 Task: Create receipt attachment object for receipt data.
Action: Mouse moved to (730, 57)
Screenshot: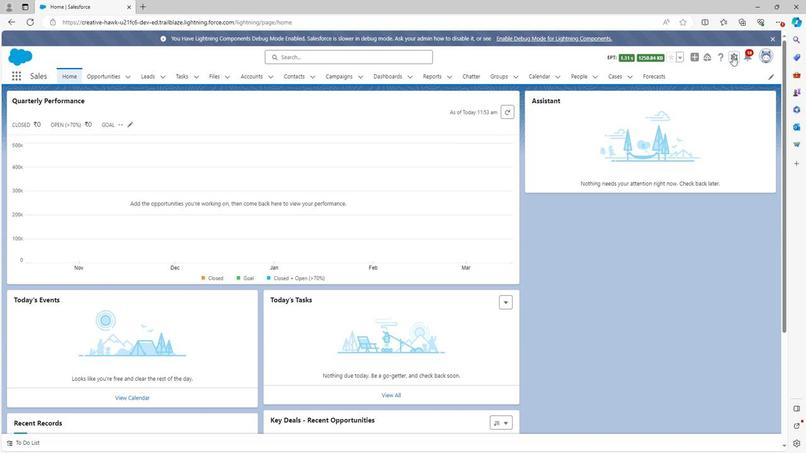 
Action: Mouse pressed left at (730, 57)
Screenshot: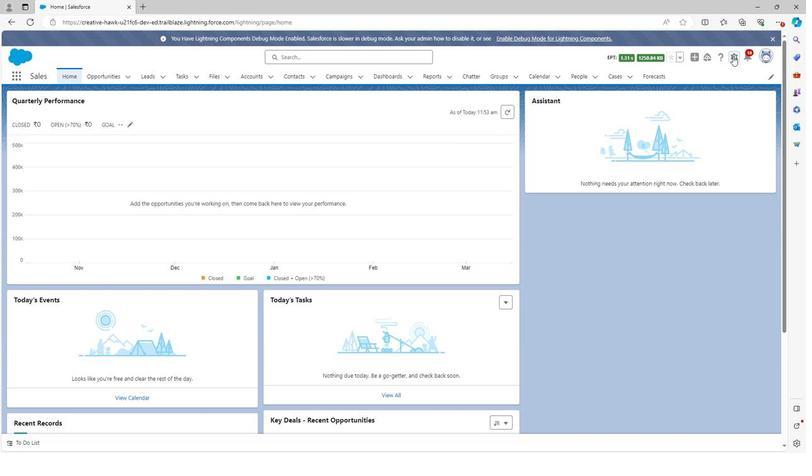 
Action: Mouse moved to (698, 81)
Screenshot: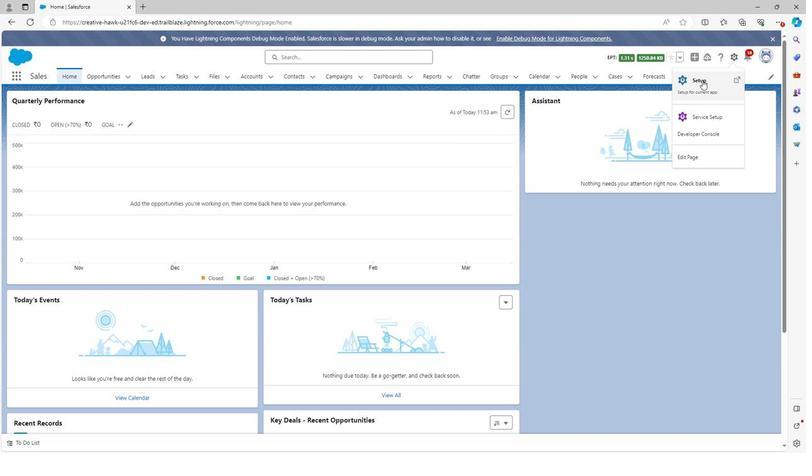 
Action: Mouse pressed left at (698, 81)
Screenshot: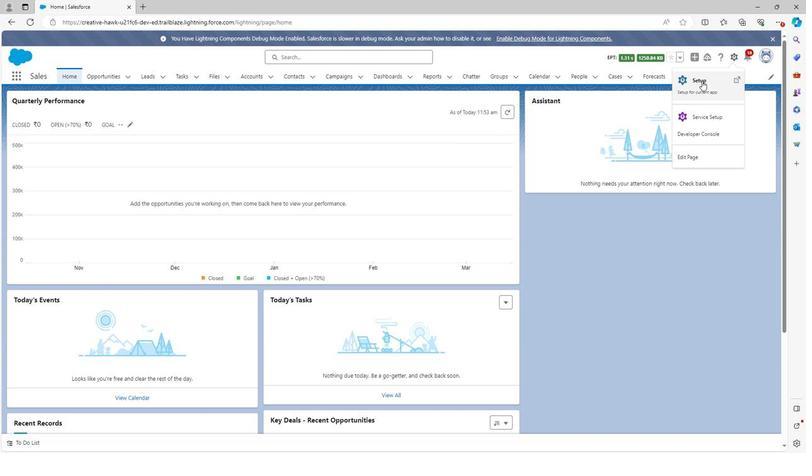 
Action: Mouse moved to (108, 76)
Screenshot: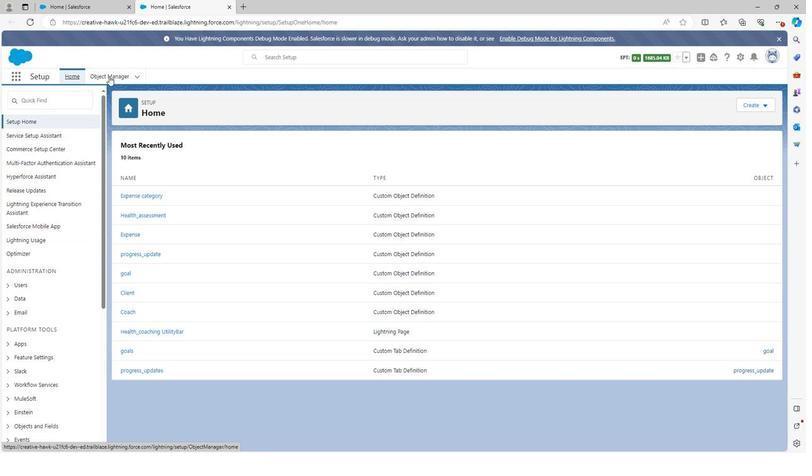 
Action: Mouse pressed left at (108, 76)
Screenshot: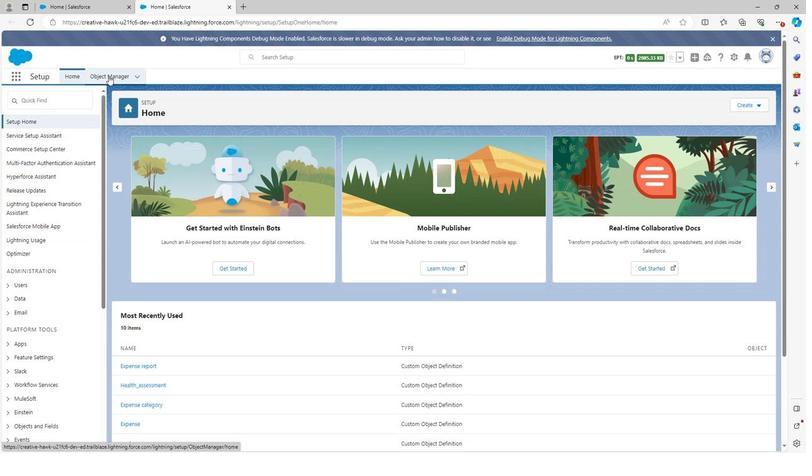 
Action: Mouse moved to (745, 103)
Screenshot: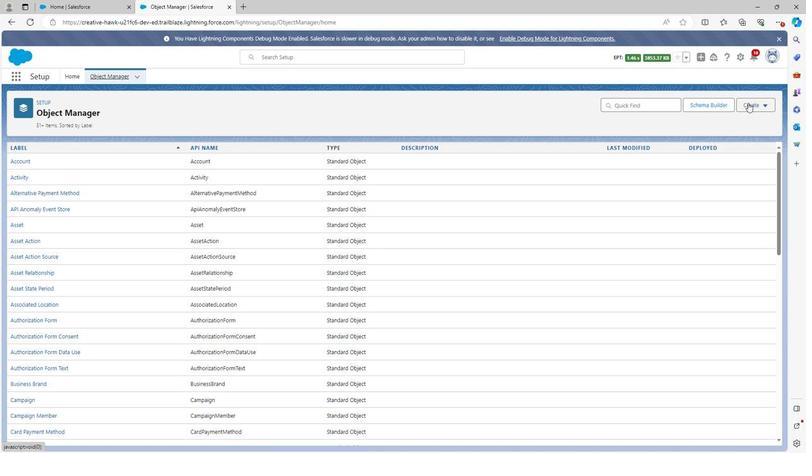 
Action: Mouse pressed left at (745, 103)
Screenshot: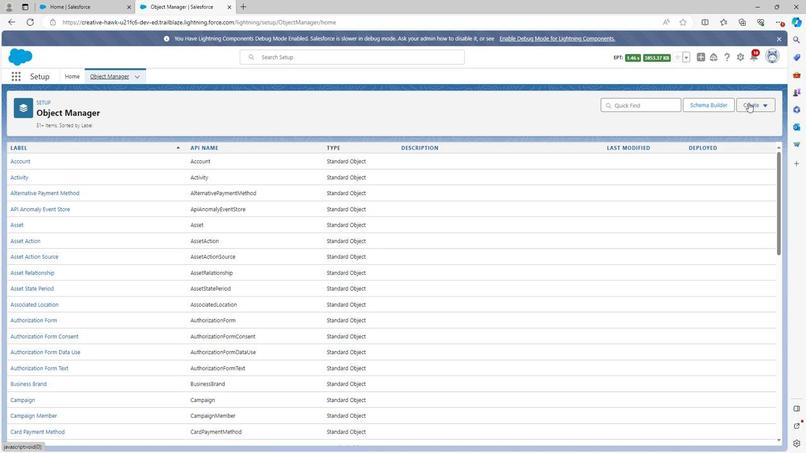 
Action: Mouse moved to (709, 127)
Screenshot: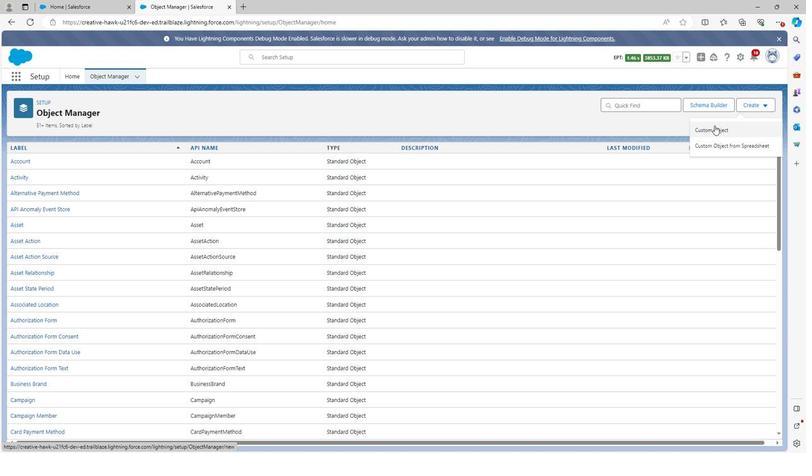 
Action: Mouse pressed left at (709, 127)
Screenshot: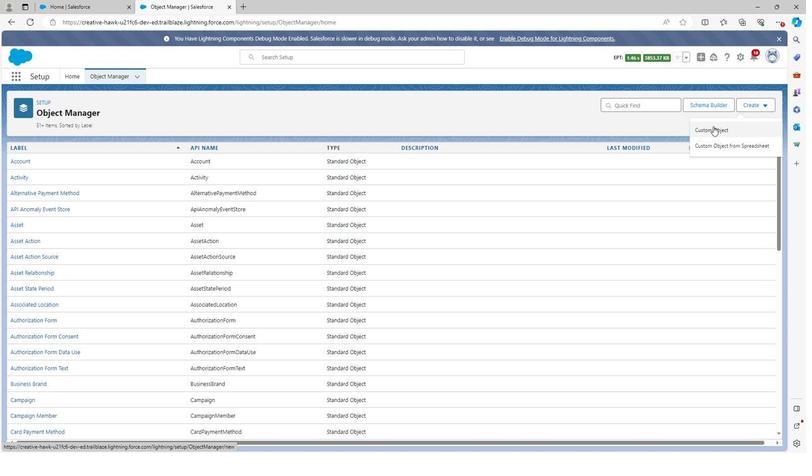 
Action: Mouse moved to (219, 214)
Screenshot: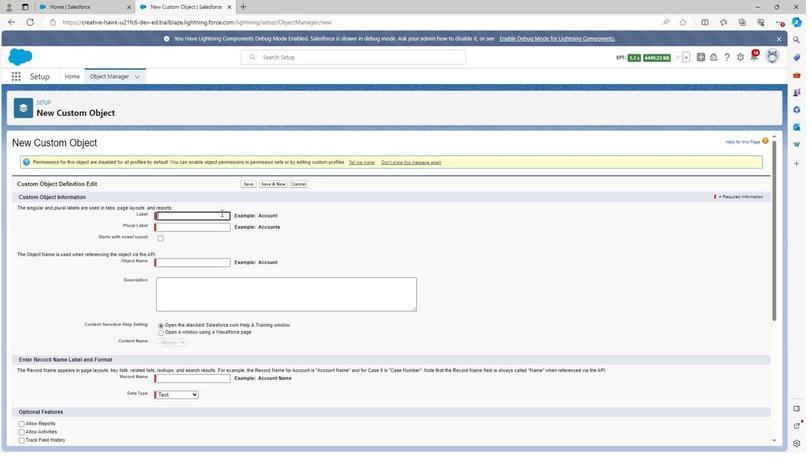 
Action: Key pressed <Key.shift><Key.shift><Key.shift><Key.shift><Key.shift><Key.shift><Key.shift><Key.shift><Key.shift><Key.shift>Receipt<Key.space>attachment
Screenshot: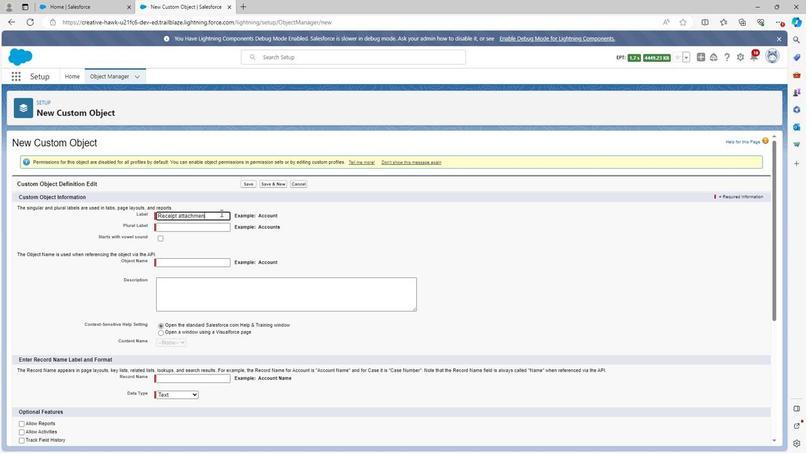 
Action: Mouse moved to (195, 228)
Screenshot: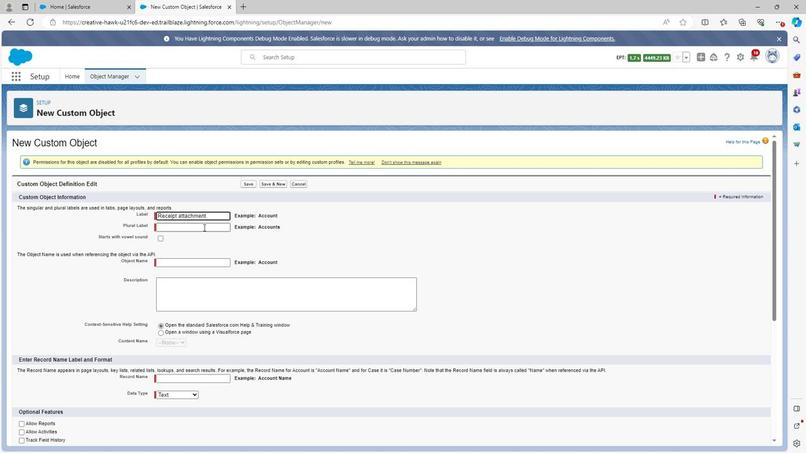 
Action: Mouse pressed left at (195, 228)
Screenshot: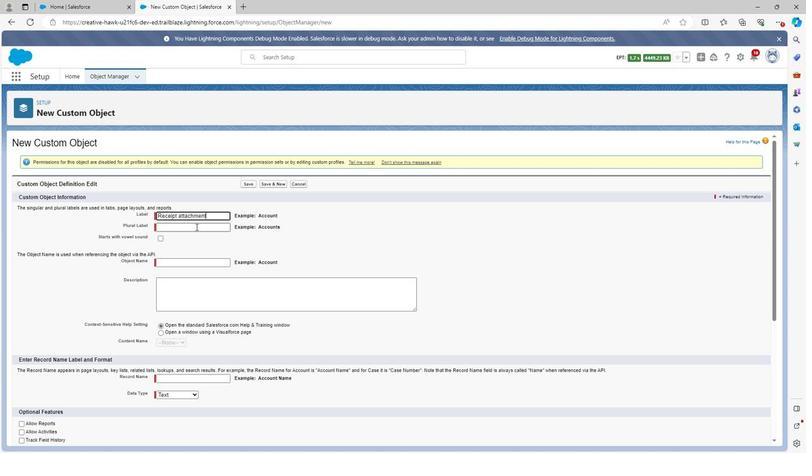 
Action: Key pressed <Key.shift><Key.shift><Key.shift><Key.shift><Key.shift>Receipts<Key.space><Key.backspace><Key.backspace><Key.space>attachments
Screenshot: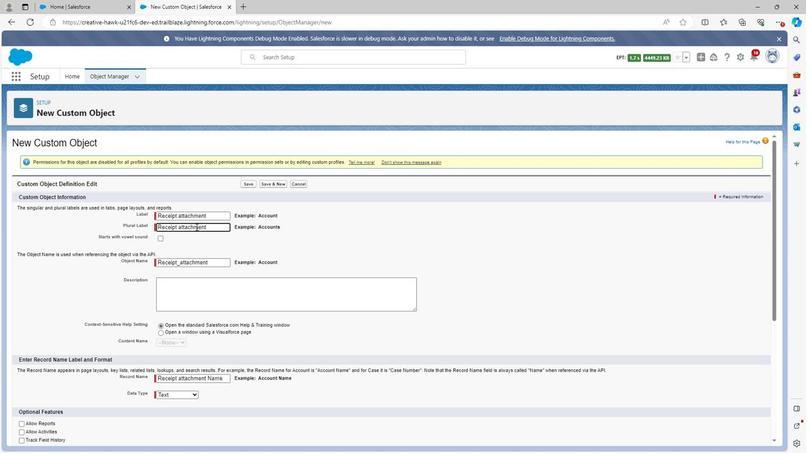 
Action: Mouse moved to (183, 290)
Screenshot: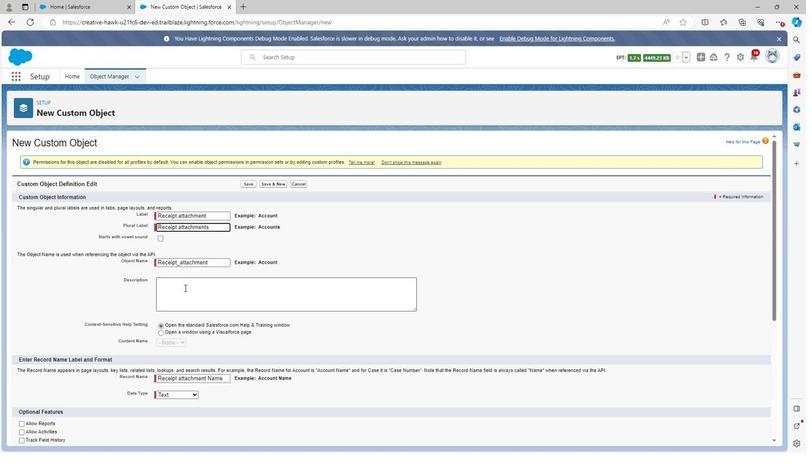 
Action: Mouse pressed left at (183, 290)
Screenshot: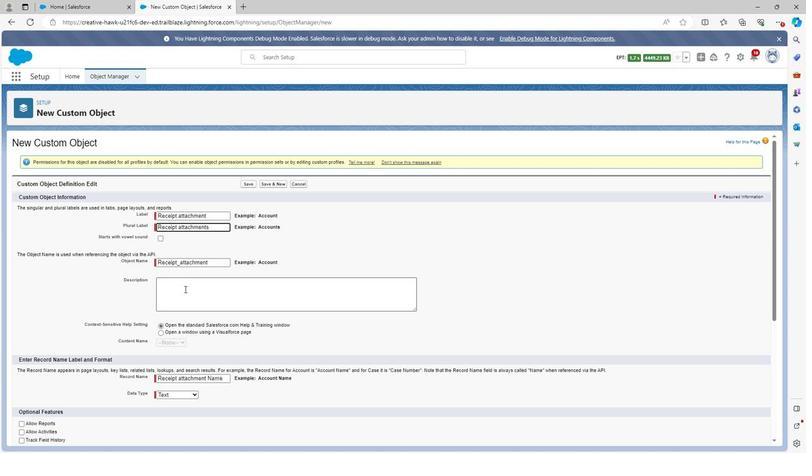 
Action: Mouse moved to (183, 290)
Screenshot: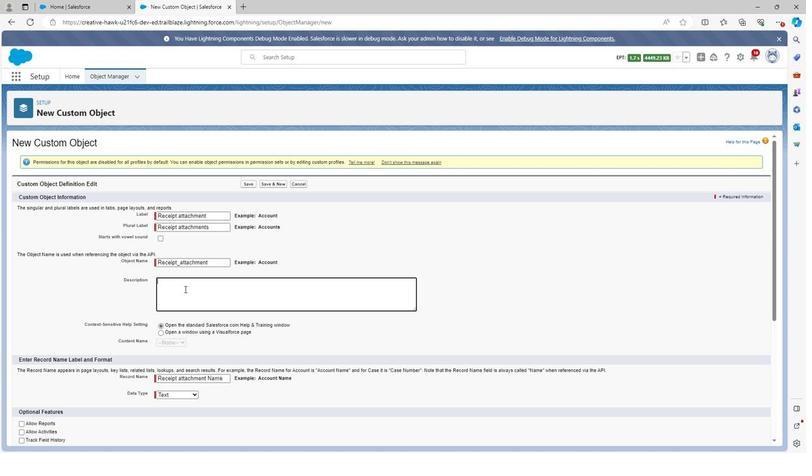 
Action: Key pressed <Key.shift><Key.shift><Key.shift><Key.shift><Key.shift><Key.shift><Key.shift><Key.shift>Receipt<Key.space>attachment<Key.space>is<Key.space>used<Key.space>to<Key.space>define<Key.space>the<Key.space>receipt<Key.space>attachment<Key.space>of<Key.space>expenses<Key.space>of<Key.space>all<Key.space>the<Key.space>i<Key.backspace>users
Screenshot: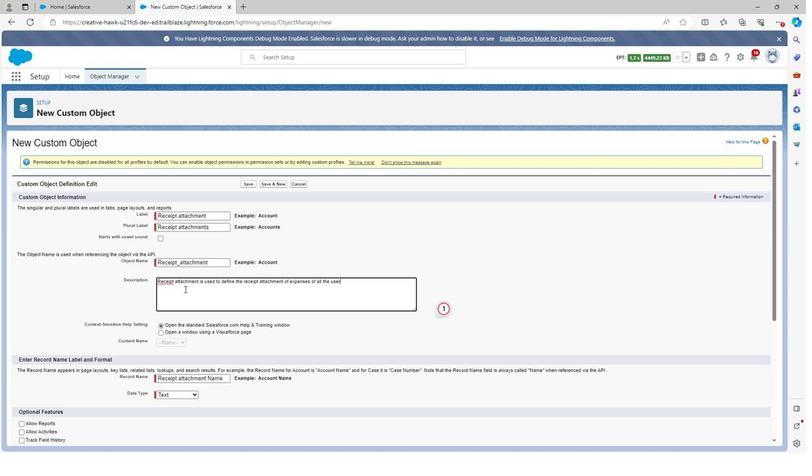 
Action: Mouse moved to (182, 326)
Screenshot: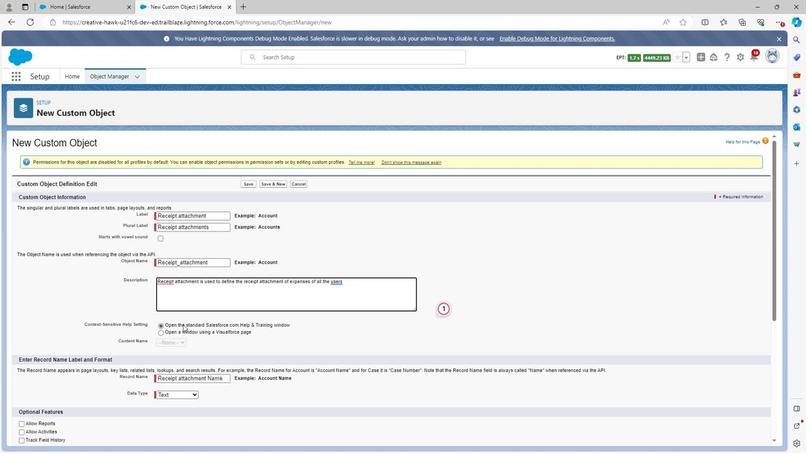 
Action: Mouse scrolled (182, 325) with delta (0, 0)
Screenshot: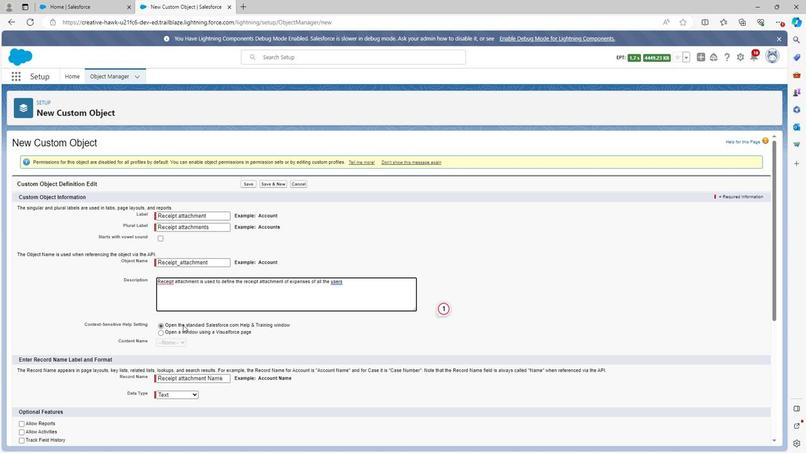 
Action: Mouse scrolled (182, 325) with delta (0, 0)
Screenshot: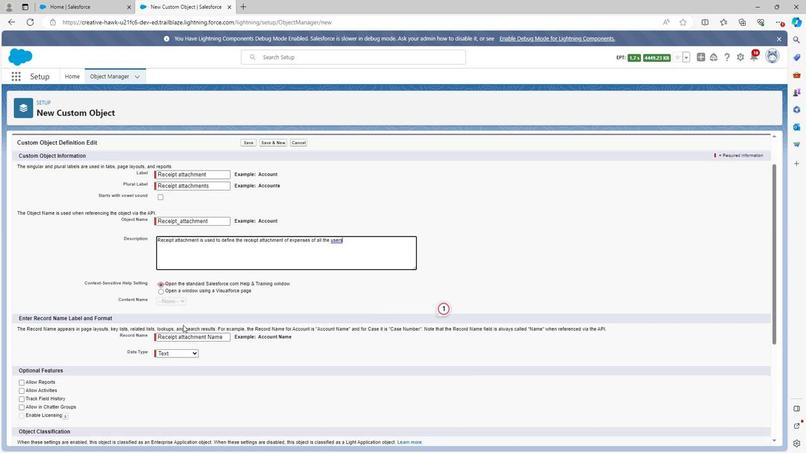 
Action: Mouse scrolled (182, 325) with delta (0, 0)
Screenshot: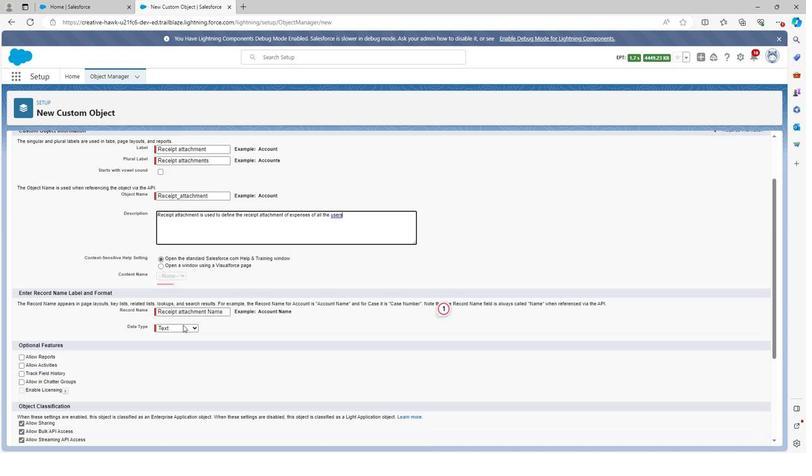 
Action: Mouse scrolled (182, 325) with delta (0, 0)
Screenshot: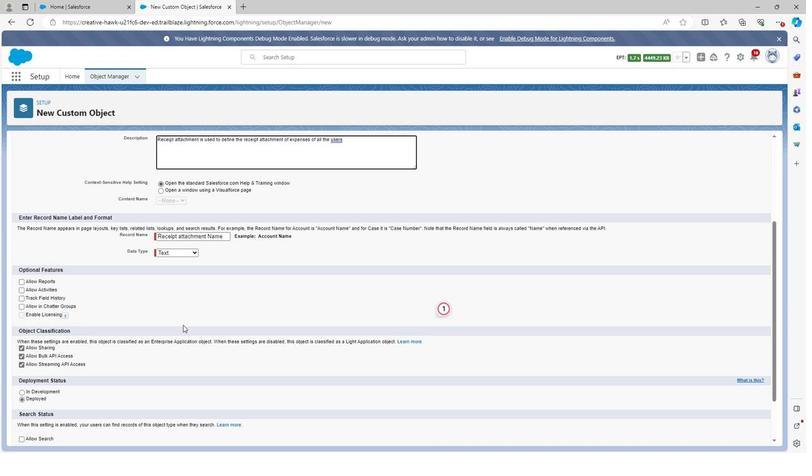 
Action: Mouse scrolled (182, 325) with delta (0, 0)
Screenshot: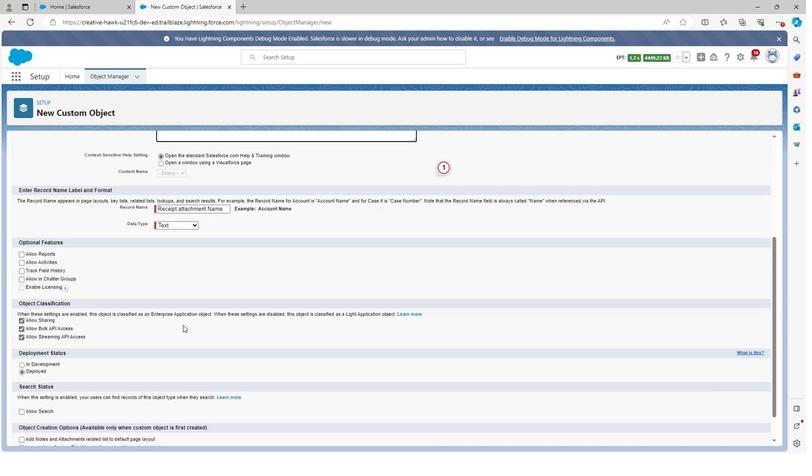 
Action: Mouse scrolled (182, 325) with delta (0, 0)
Screenshot: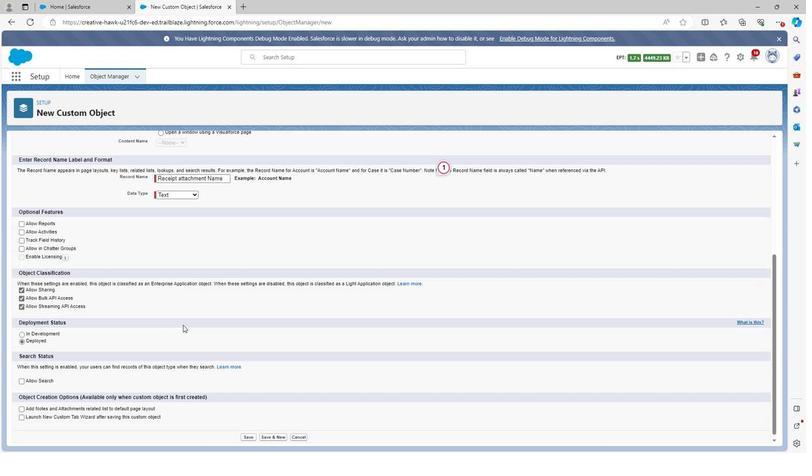 
Action: Mouse scrolled (182, 325) with delta (0, 0)
Screenshot: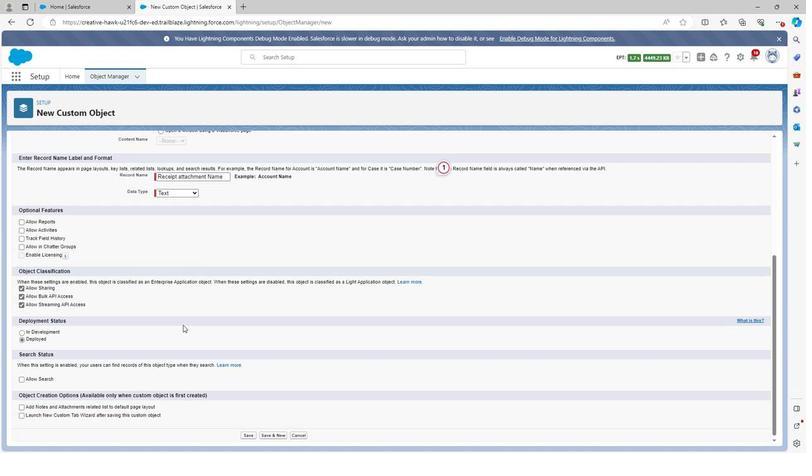
Action: Mouse moved to (21, 223)
Screenshot: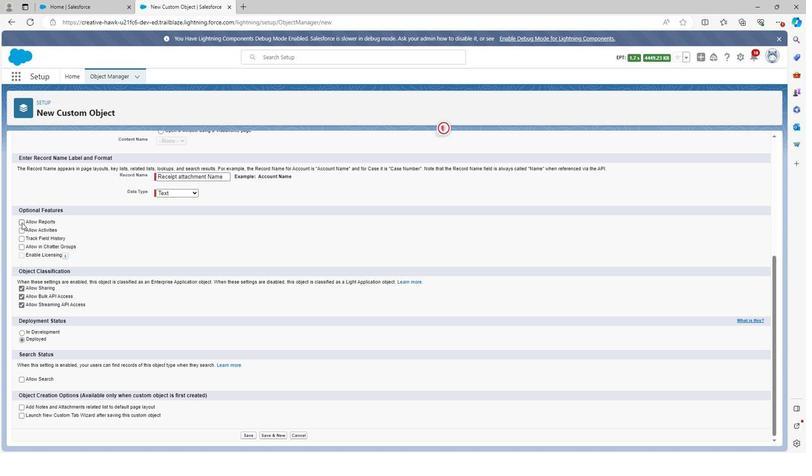 
Action: Mouse pressed left at (21, 223)
Screenshot: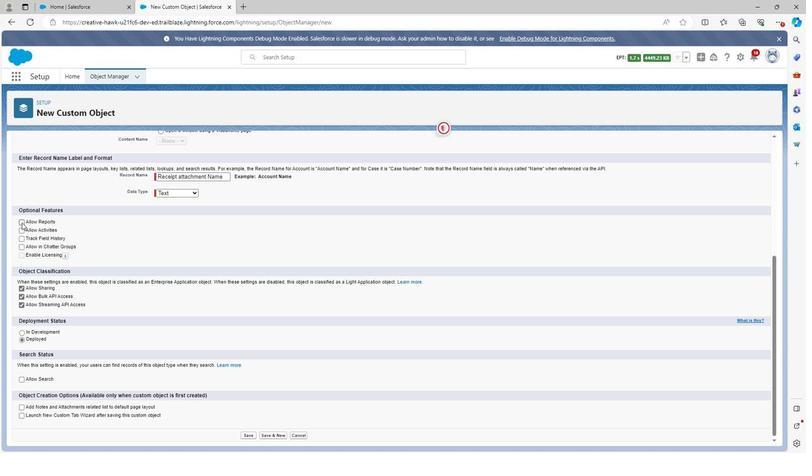 
Action: Mouse moved to (21, 238)
Screenshot: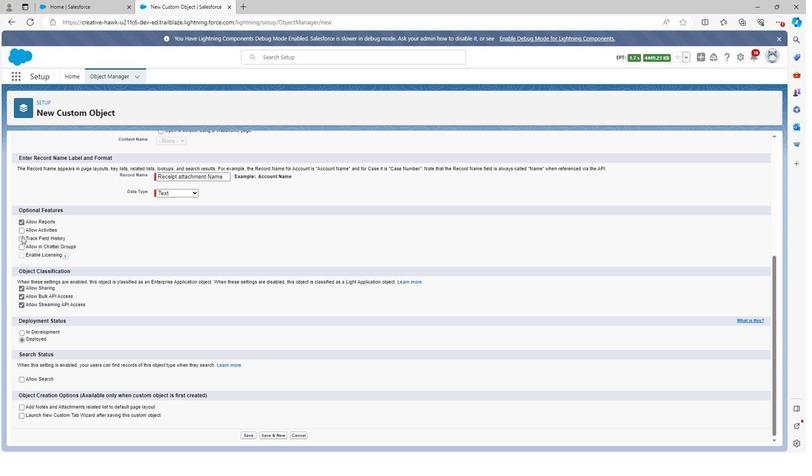 
Action: Mouse pressed left at (21, 238)
Screenshot: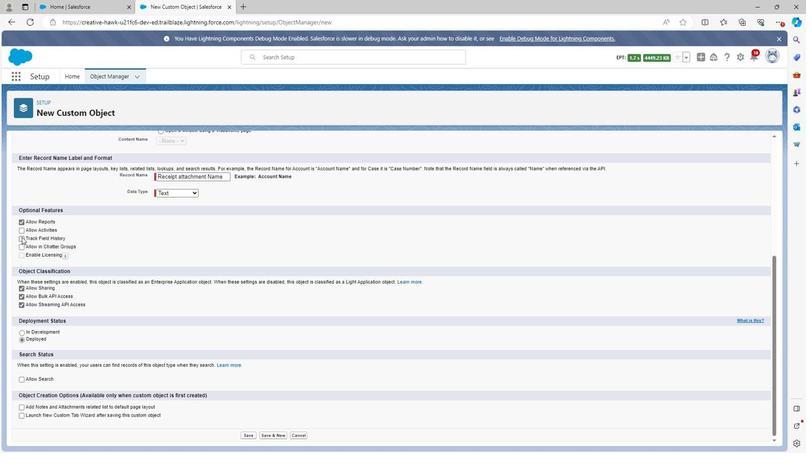 
Action: Mouse moved to (21, 247)
Screenshot: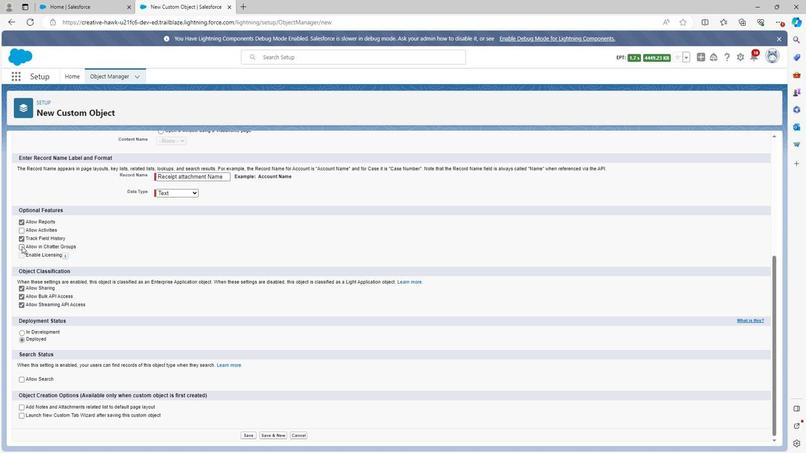 
Action: Mouse pressed left at (21, 247)
Screenshot: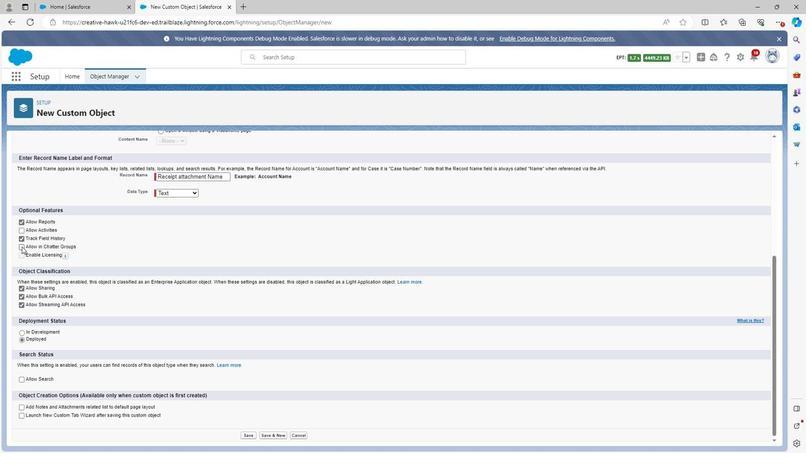 
Action: Mouse moved to (248, 434)
Screenshot: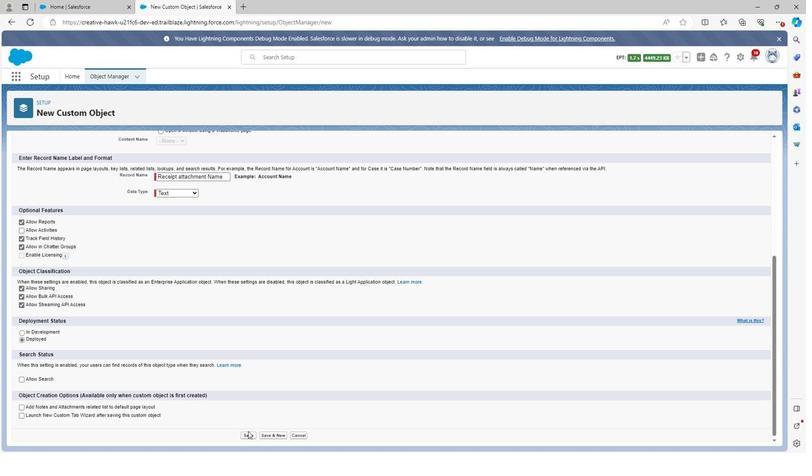 
Action: Mouse pressed left at (248, 434)
Screenshot: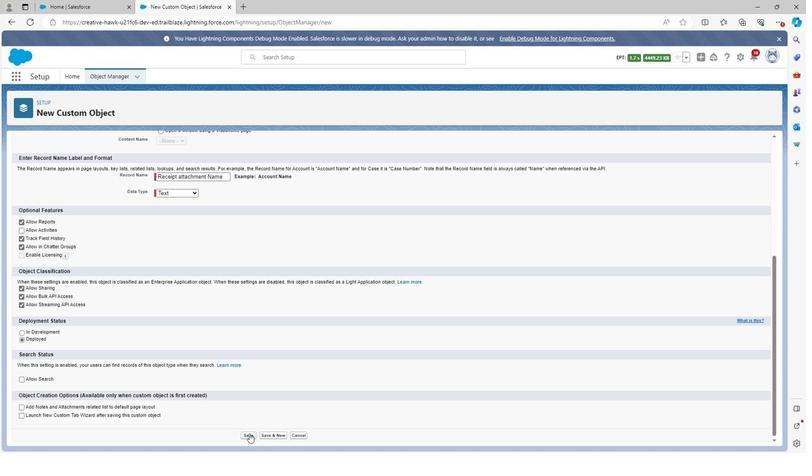 
Action: Mouse moved to (74, 105)
Screenshot: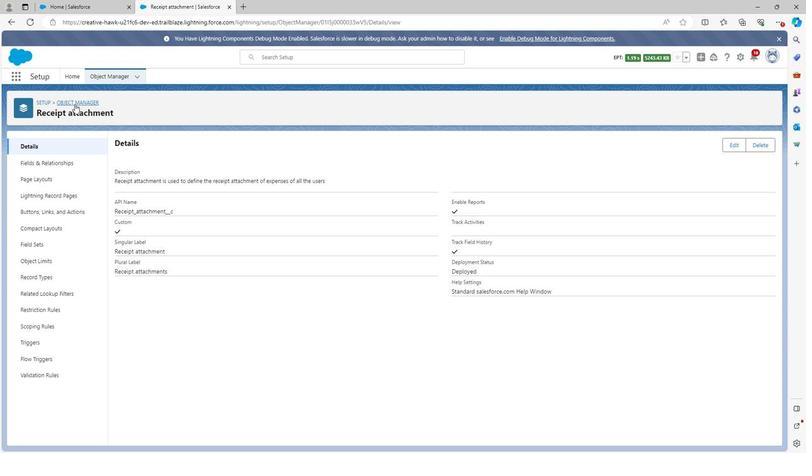 
Action: Mouse pressed left at (74, 105)
Screenshot: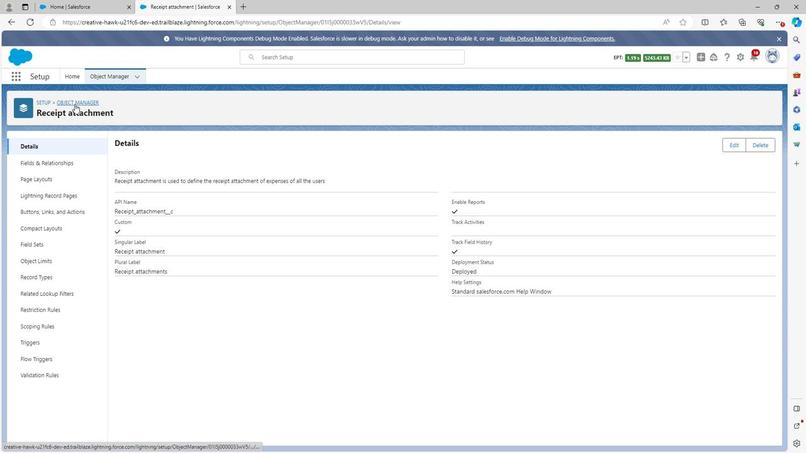 
Action: Mouse moved to (52, 321)
Screenshot: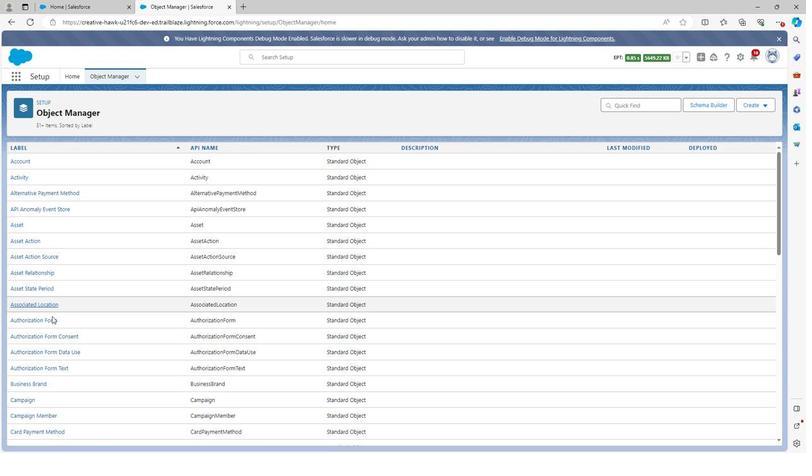 
Action: Mouse scrolled (52, 321) with delta (0, 0)
Screenshot: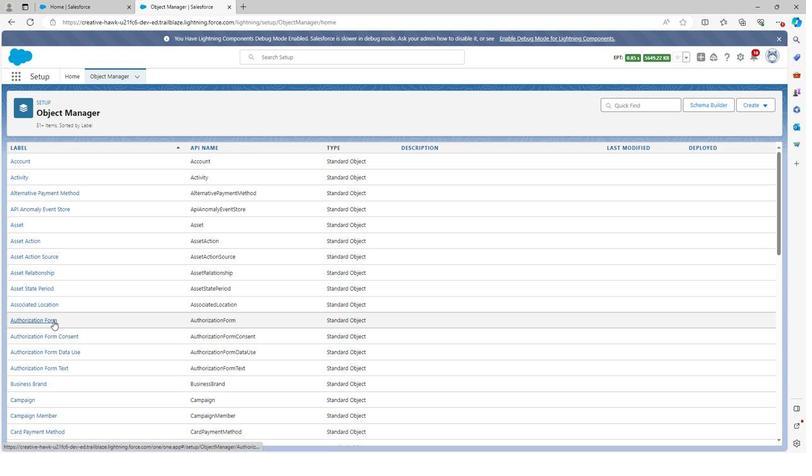 
Action: Mouse scrolled (52, 321) with delta (0, 0)
Screenshot: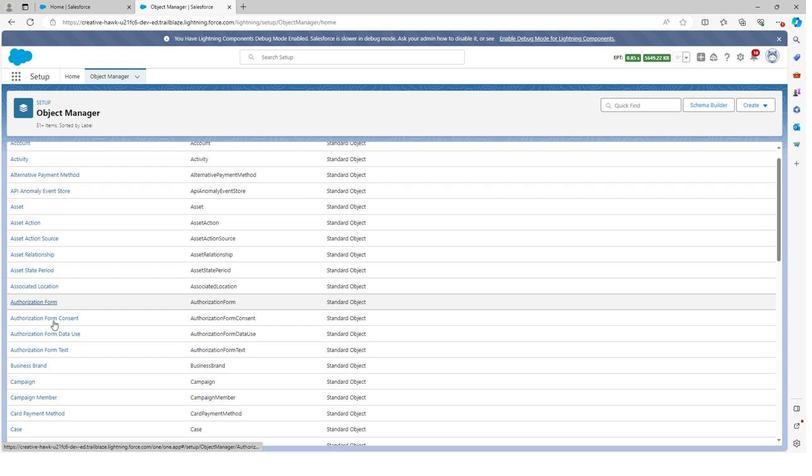
Action: Mouse scrolled (52, 321) with delta (0, 0)
Screenshot: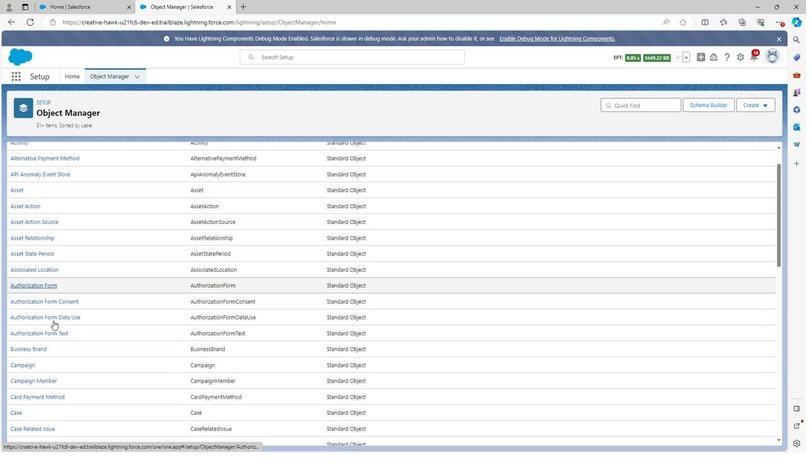 
Action: Mouse scrolled (52, 321) with delta (0, 0)
Screenshot: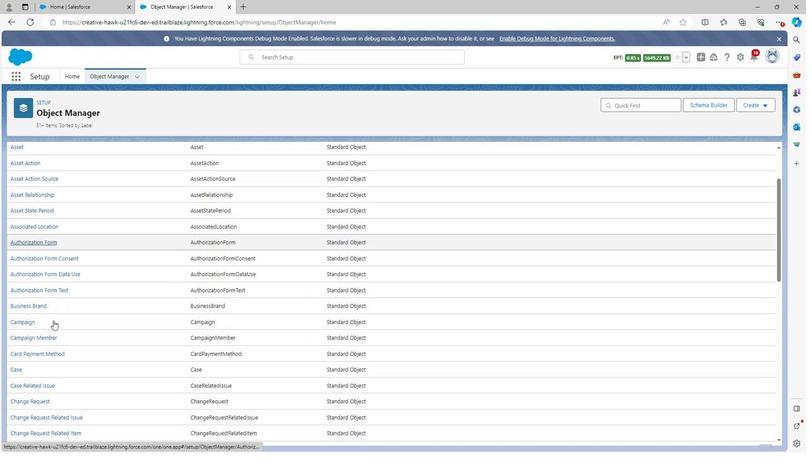 
Action: Mouse scrolled (52, 321) with delta (0, 0)
Screenshot: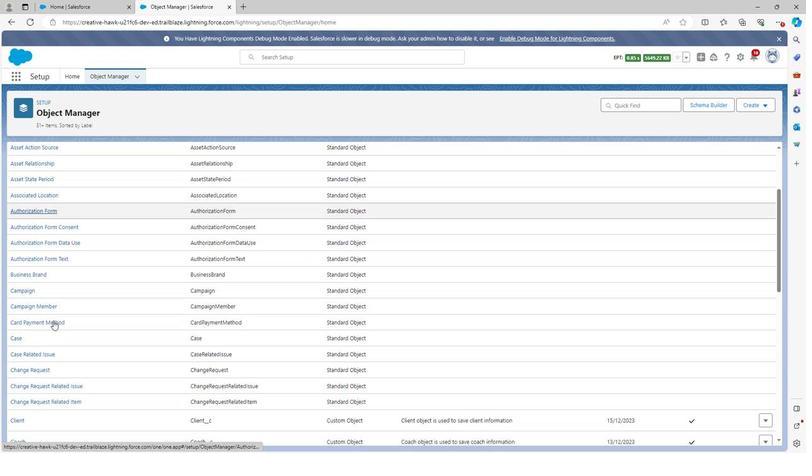 
Action: Mouse scrolled (52, 321) with delta (0, 0)
Screenshot: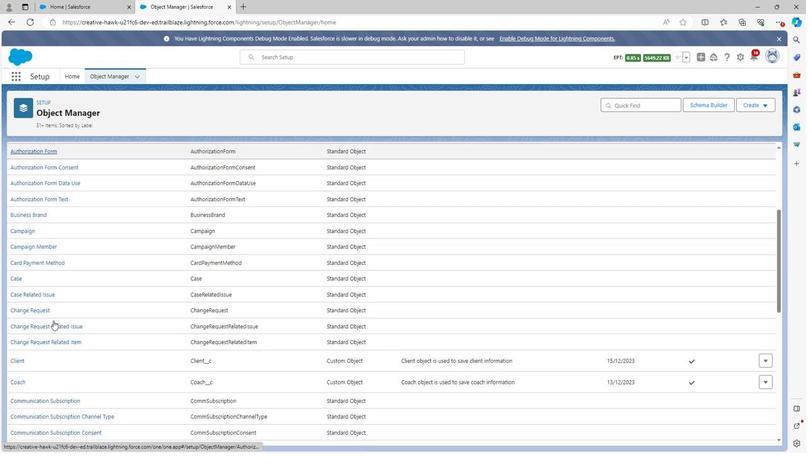 
Action: Mouse moved to (54, 322)
Screenshot: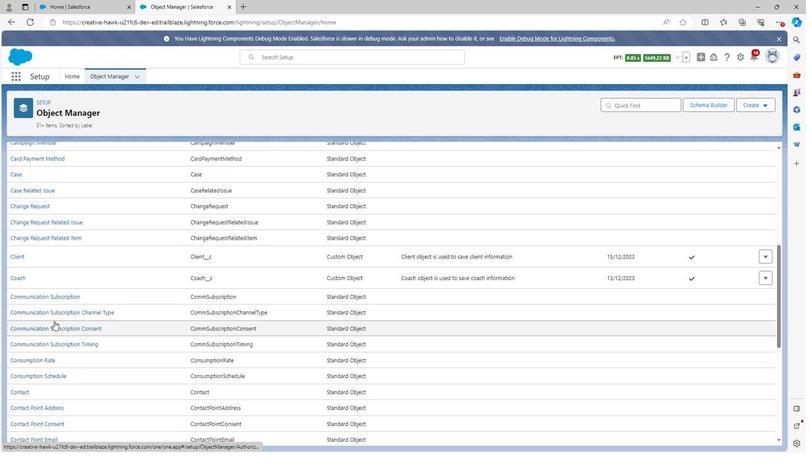 
Action: Mouse scrolled (54, 321) with delta (0, 0)
Screenshot: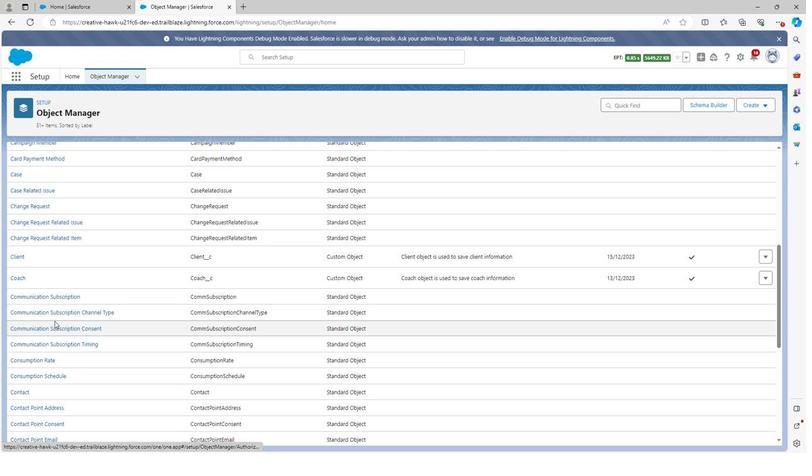 
Action: Mouse scrolled (54, 321) with delta (0, 0)
Screenshot: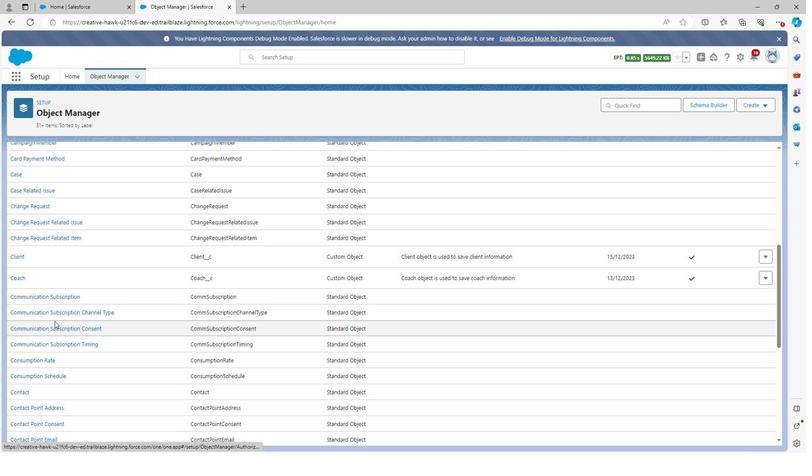 
Action: Mouse scrolled (54, 321) with delta (0, 0)
Screenshot: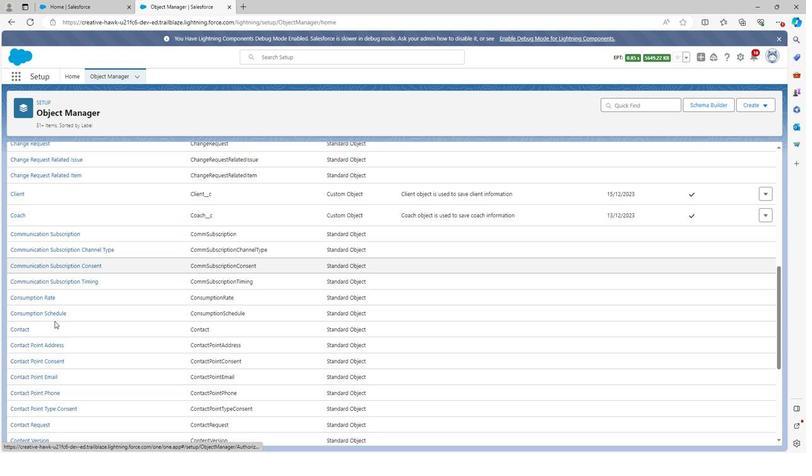 
Action: Mouse scrolled (54, 321) with delta (0, 0)
Screenshot: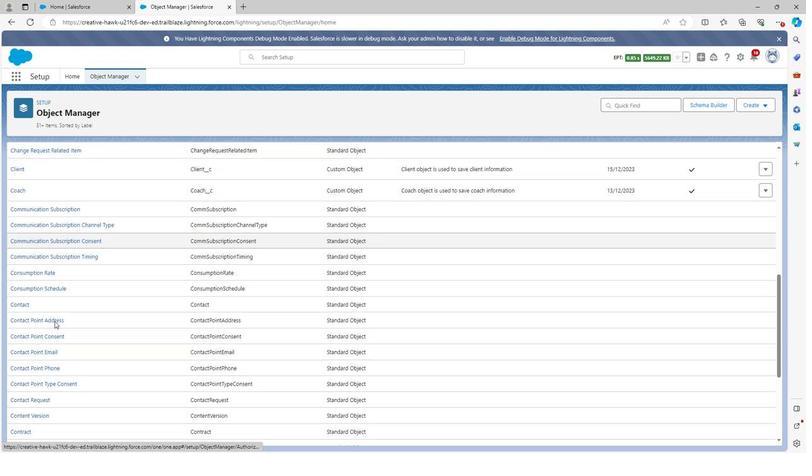 
Action: Mouse scrolled (54, 321) with delta (0, 0)
Screenshot: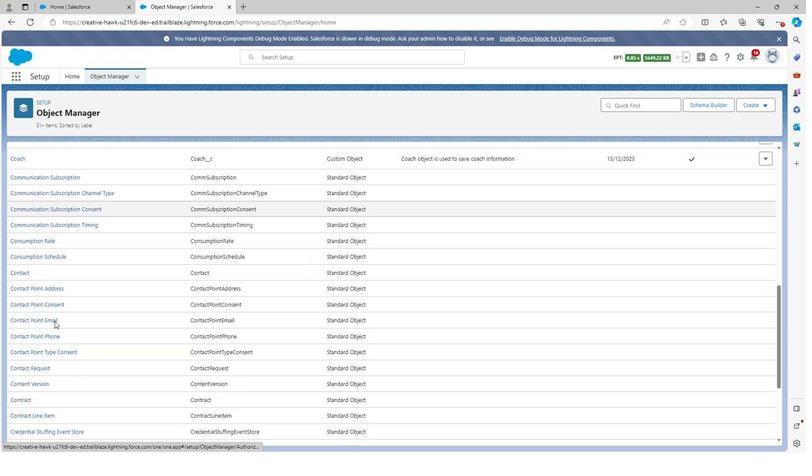 
Action: Mouse moved to (56, 319)
Screenshot: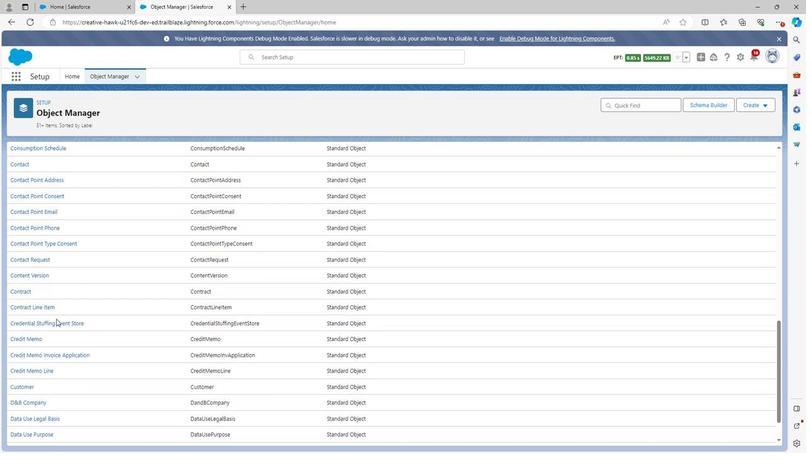 
Action: Mouse scrolled (56, 319) with delta (0, 0)
Screenshot: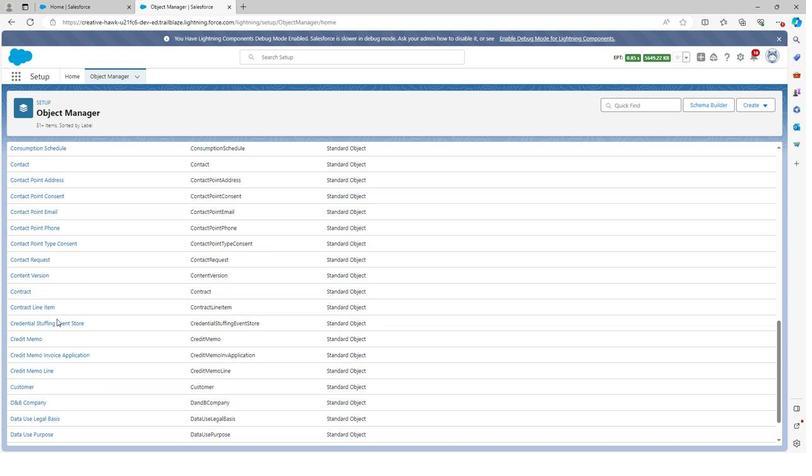 
Action: Mouse scrolled (56, 319) with delta (0, 0)
Screenshot: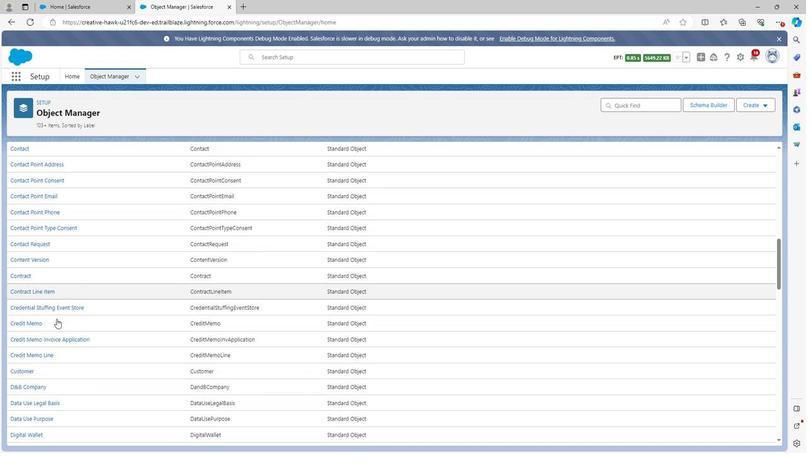 
Action: Mouse scrolled (56, 319) with delta (0, 0)
Screenshot: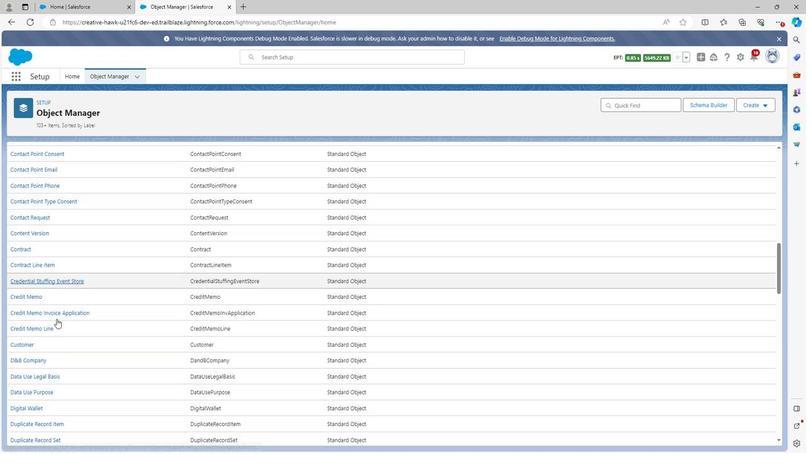 
Action: Mouse scrolled (56, 319) with delta (0, 0)
Screenshot: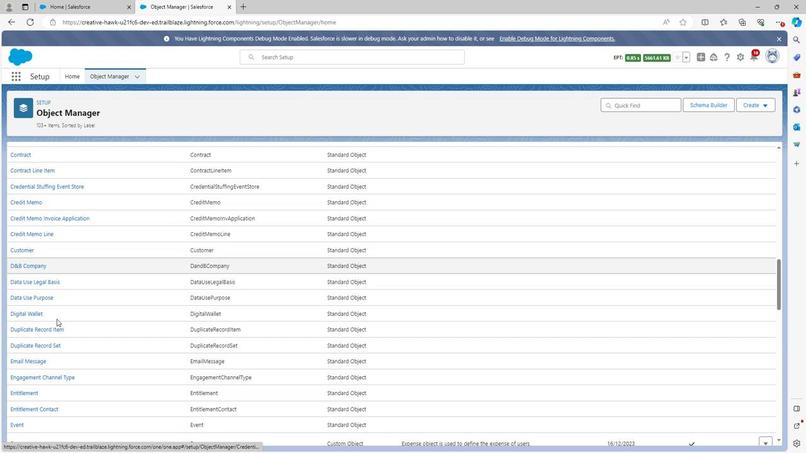 
Action: Mouse scrolled (56, 319) with delta (0, 0)
Screenshot: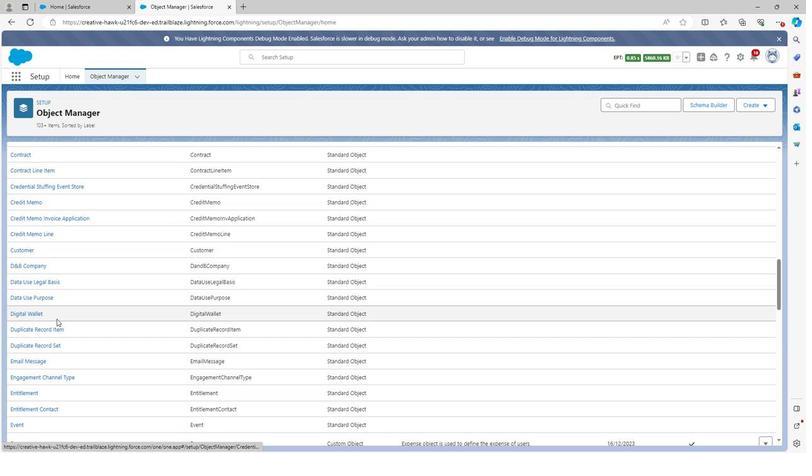 
Action: Mouse scrolled (56, 319) with delta (0, 0)
Screenshot: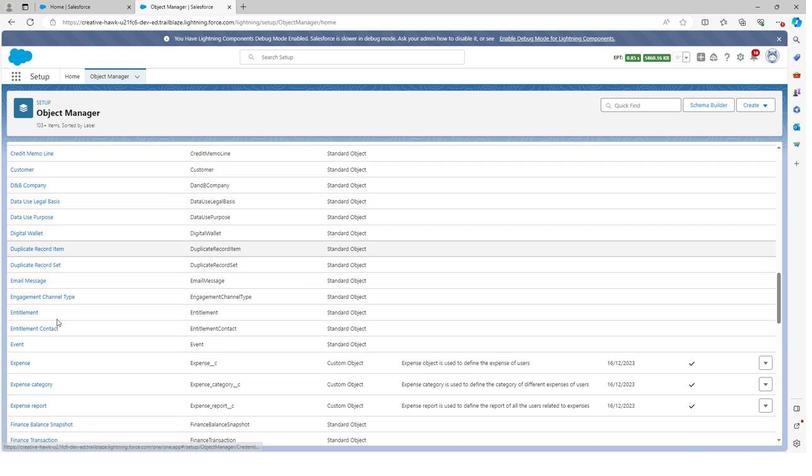 
Action: Mouse scrolled (56, 319) with delta (0, 0)
Screenshot: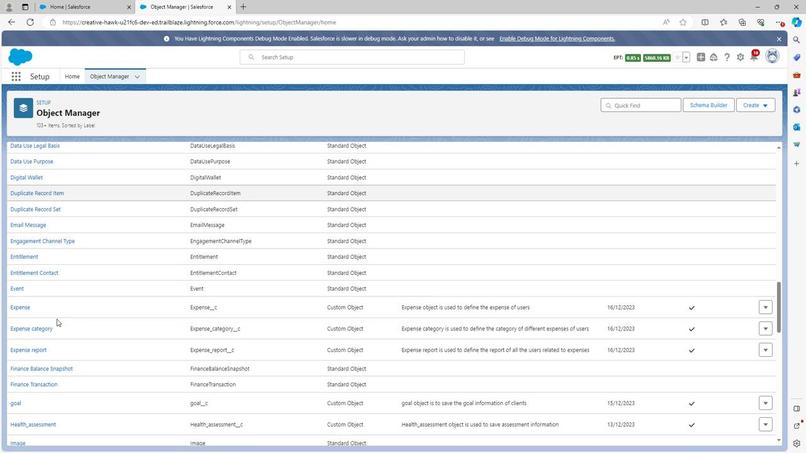 
Action: Mouse scrolled (56, 319) with delta (0, 0)
Screenshot: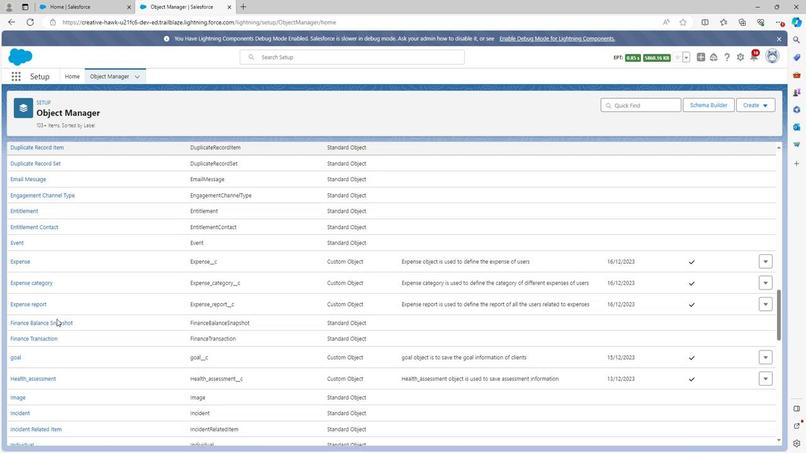 
Action: Mouse scrolled (56, 319) with delta (0, 0)
Screenshot: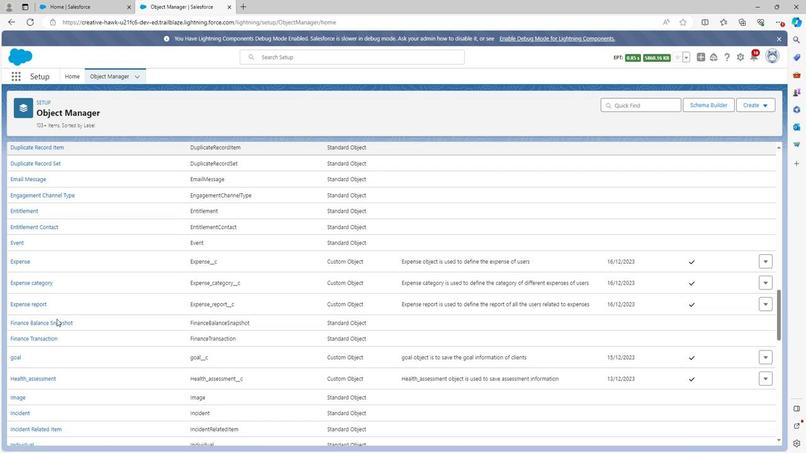 
Action: Mouse scrolled (56, 319) with delta (0, 0)
Screenshot: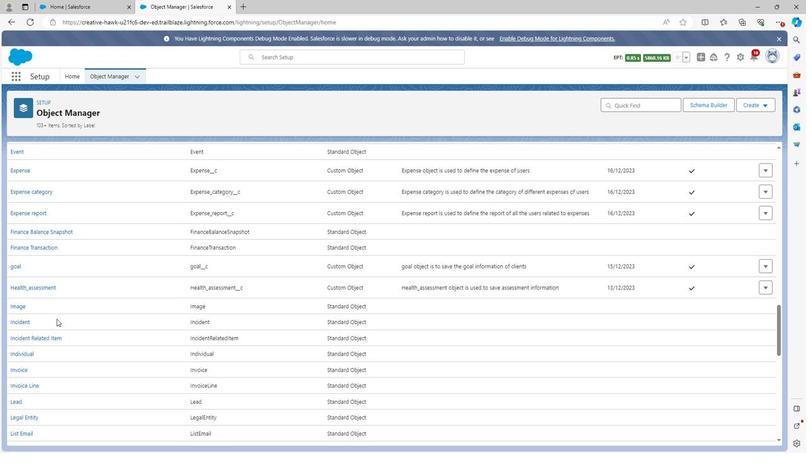 
Action: Mouse scrolled (56, 319) with delta (0, 0)
Screenshot: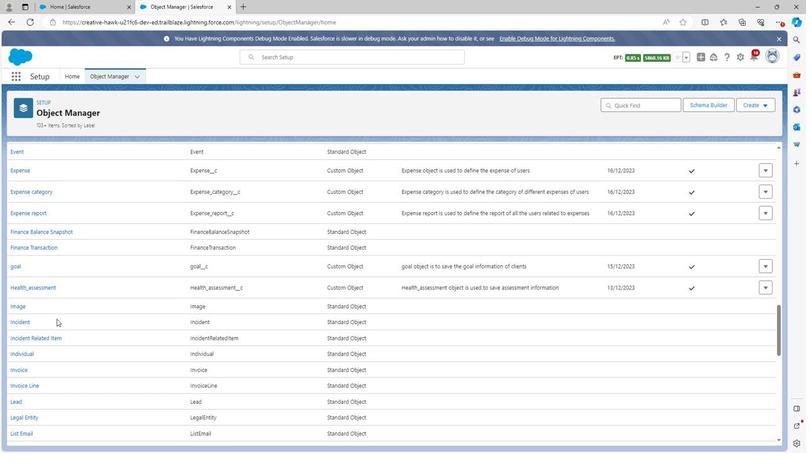 
Action: Mouse scrolled (56, 319) with delta (0, 0)
Screenshot: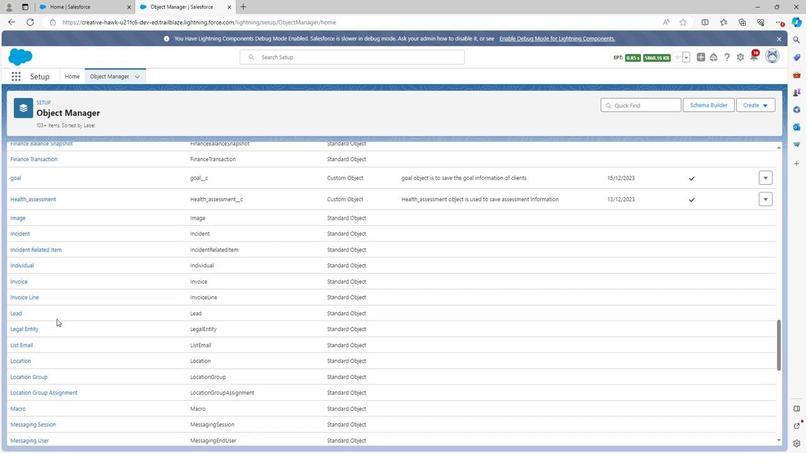
Action: Mouse scrolled (56, 319) with delta (0, 0)
Screenshot: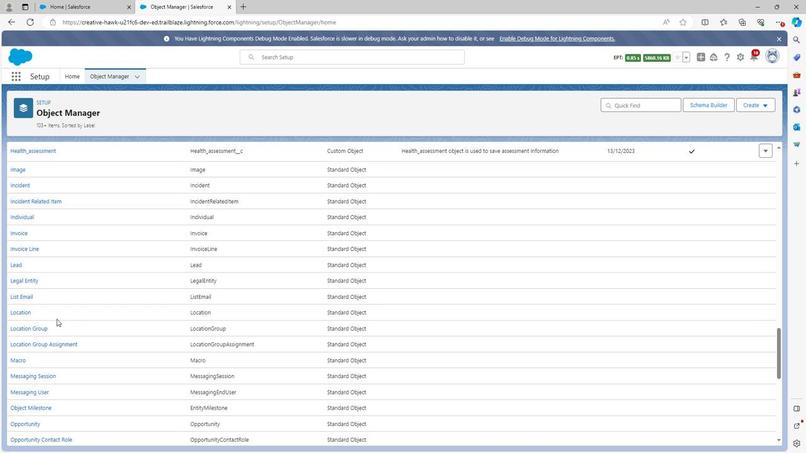 
Action: Mouse scrolled (56, 319) with delta (0, 0)
Screenshot: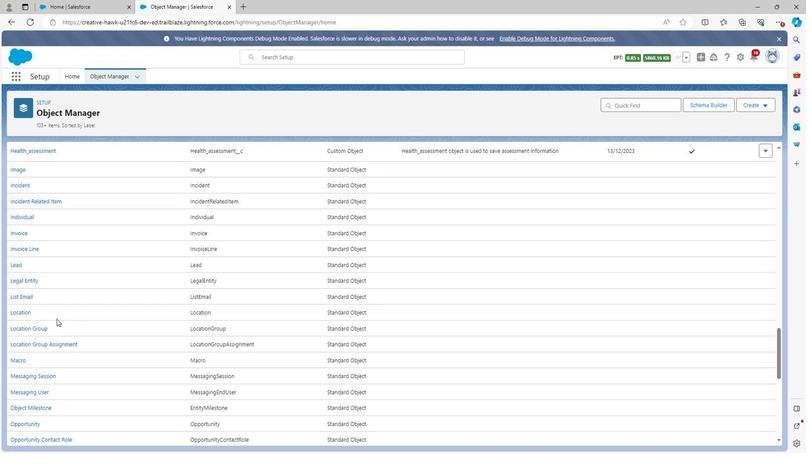 
Action: Mouse scrolled (56, 319) with delta (0, 0)
Screenshot: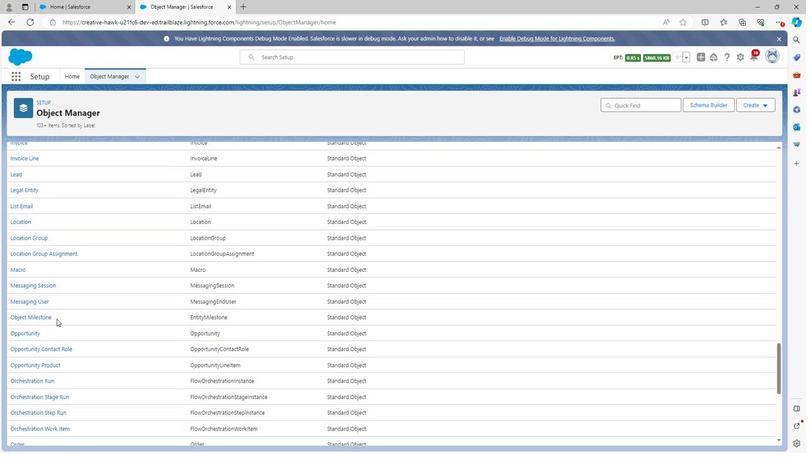 
Action: Mouse scrolled (56, 319) with delta (0, 0)
Screenshot: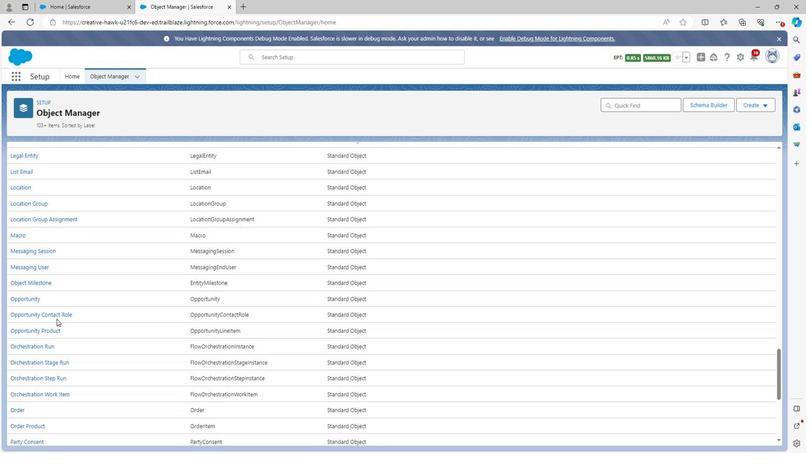 
Action: Mouse scrolled (56, 319) with delta (0, 0)
Screenshot: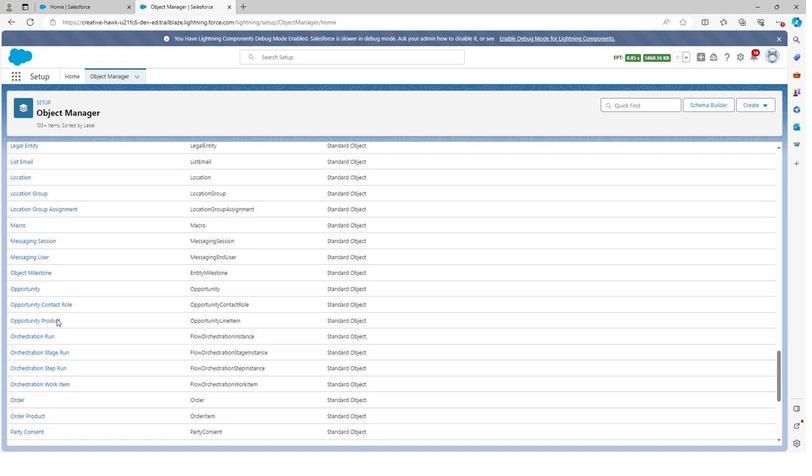
Action: Mouse scrolled (56, 319) with delta (0, 0)
Screenshot: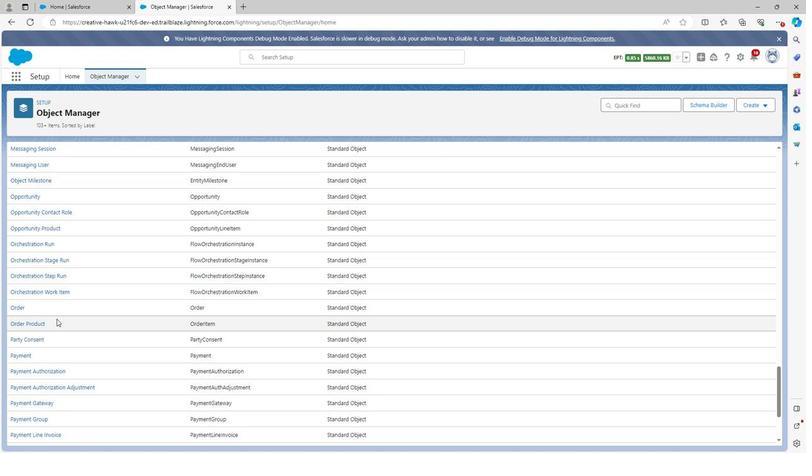 
Action: Mouse scrolled (56, 319) with delta (0, 0)
Screenshot: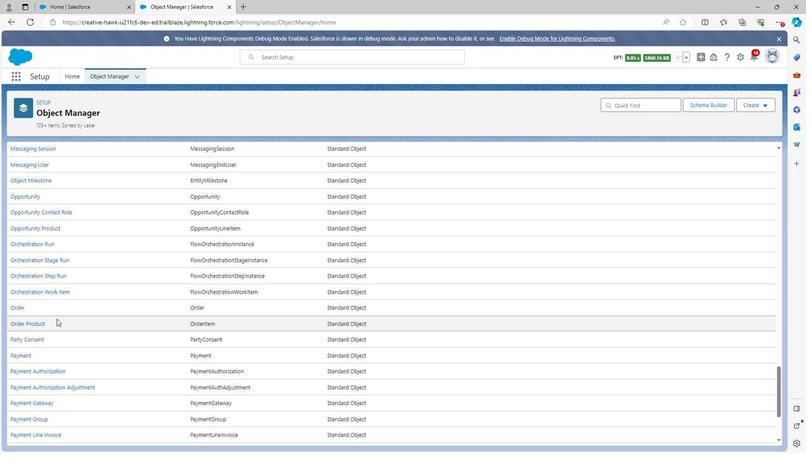 
Action: Mouse scrolled (56, 319) with delta (0, 0)
Screenshot: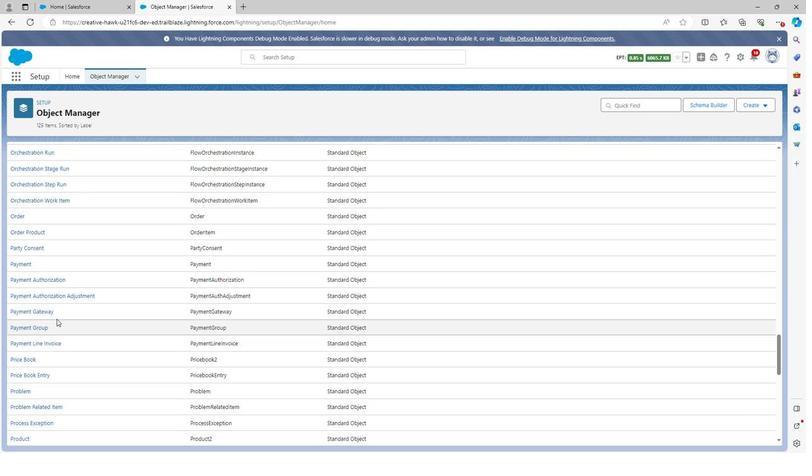 
Action: Mouse scrolled (56, 319) with delta (0, 0)
Screenshot: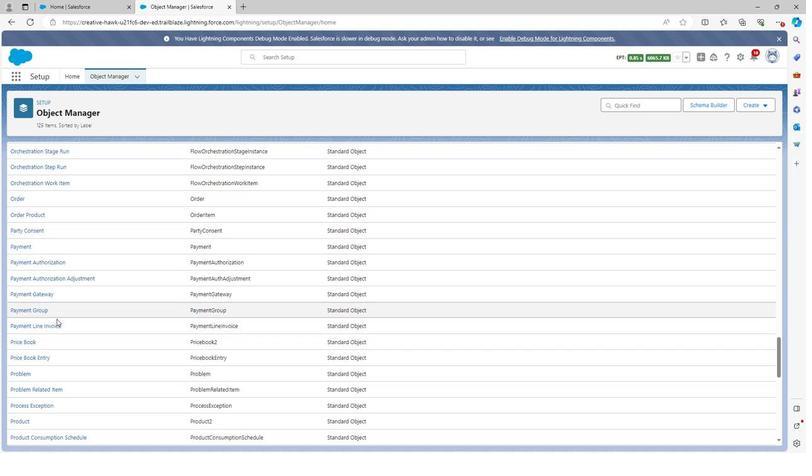 
Action: Mouse scrolled (56, 319) with delta (0, 0)
Screenshot: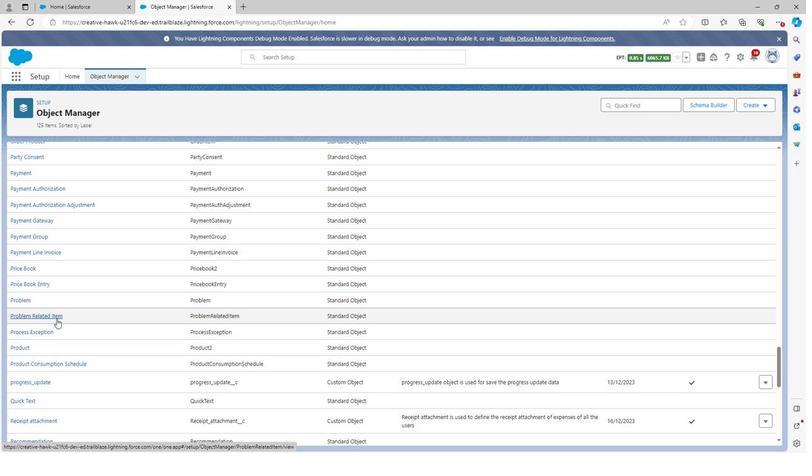 
Action: Mouse scrolled (56, 319) with delta (0, 0)
Screenshot: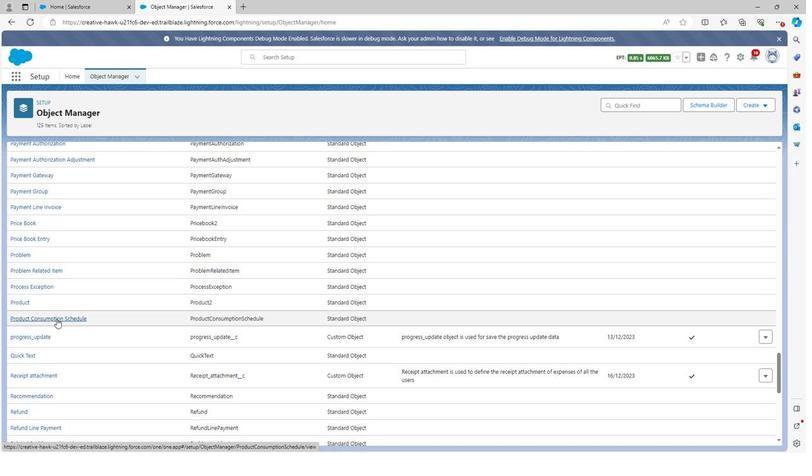 
Action: Mouse moved to (35, 329)
Screenshot: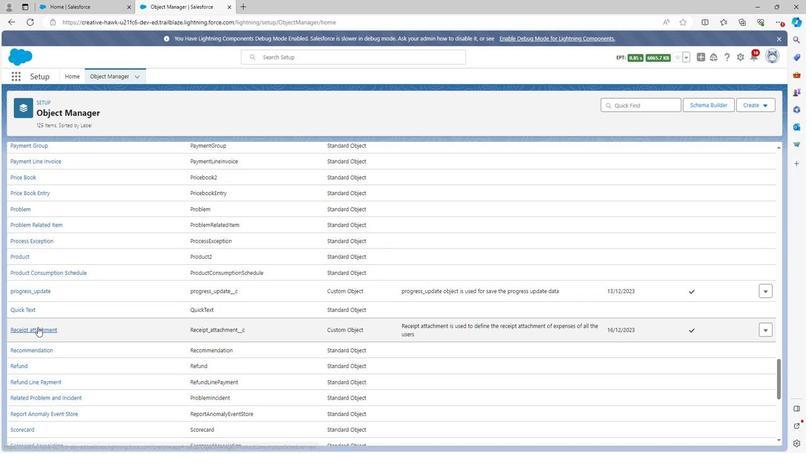 
Action: Mouse pressed left at (35, 329)
Screenshot: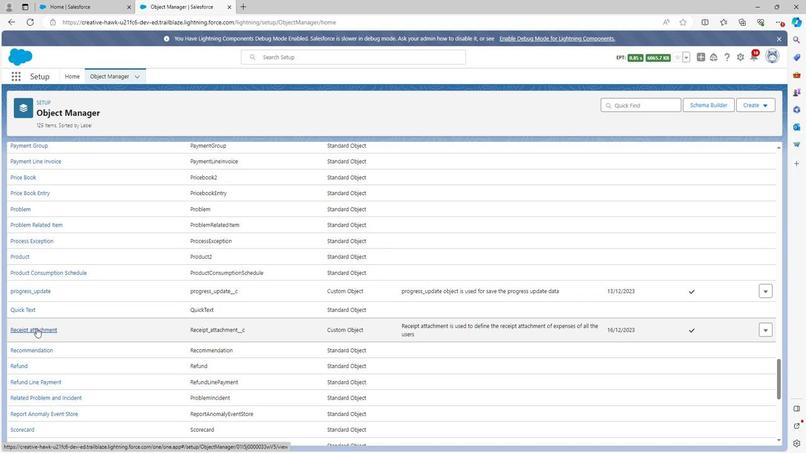 
Action: Mouse moved to (185, 316)
Screenshot: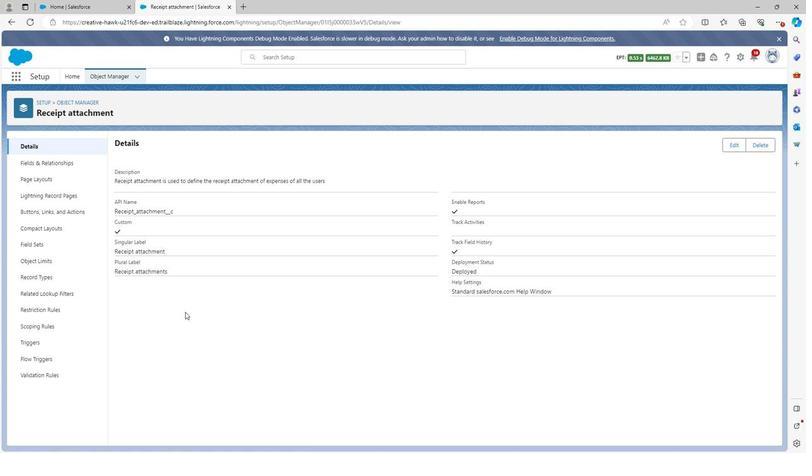 
